 Task: Create List Social Media Posts in Board Brand Management to Workspace DevOps. Create List Landing Pages in Board Product Beta Testing to Workspace DevOps. Create List Home Page in Board Diversity and Inclusion Leadership Training and Development to Workspace DevOps
Action: Mouse moved to (214, 138)
Screenshot: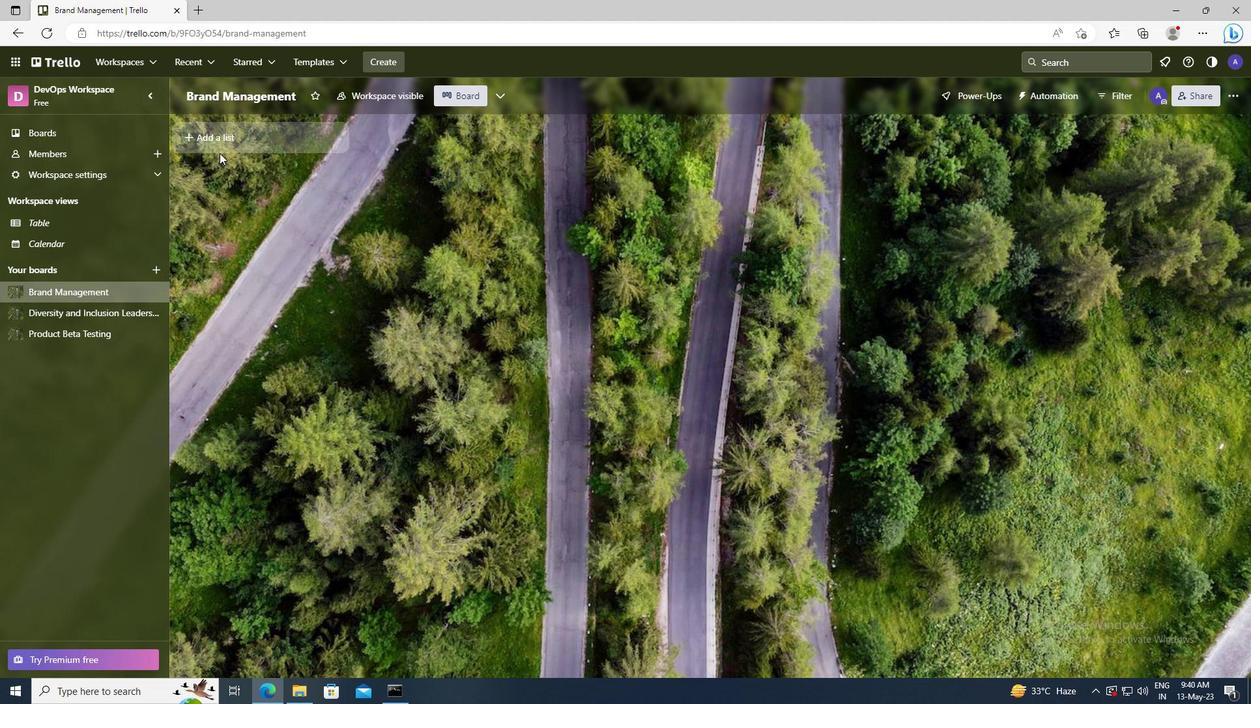 
Action: Mouse pressed left at (214, 138)
Screenshot: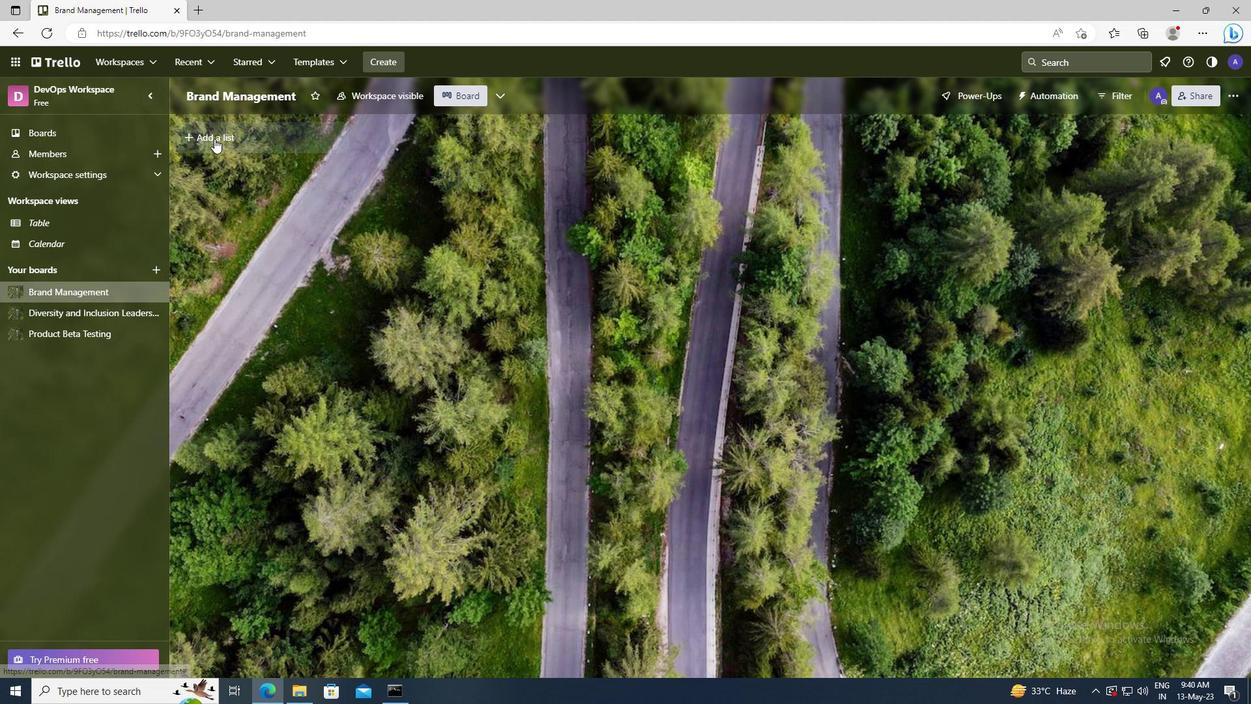 
Action: Key pressed <Key.shift>SOCIAL<Key.space><Key.shift>MEDIA<Key.space><Key.shift>POSTS
Screenshot: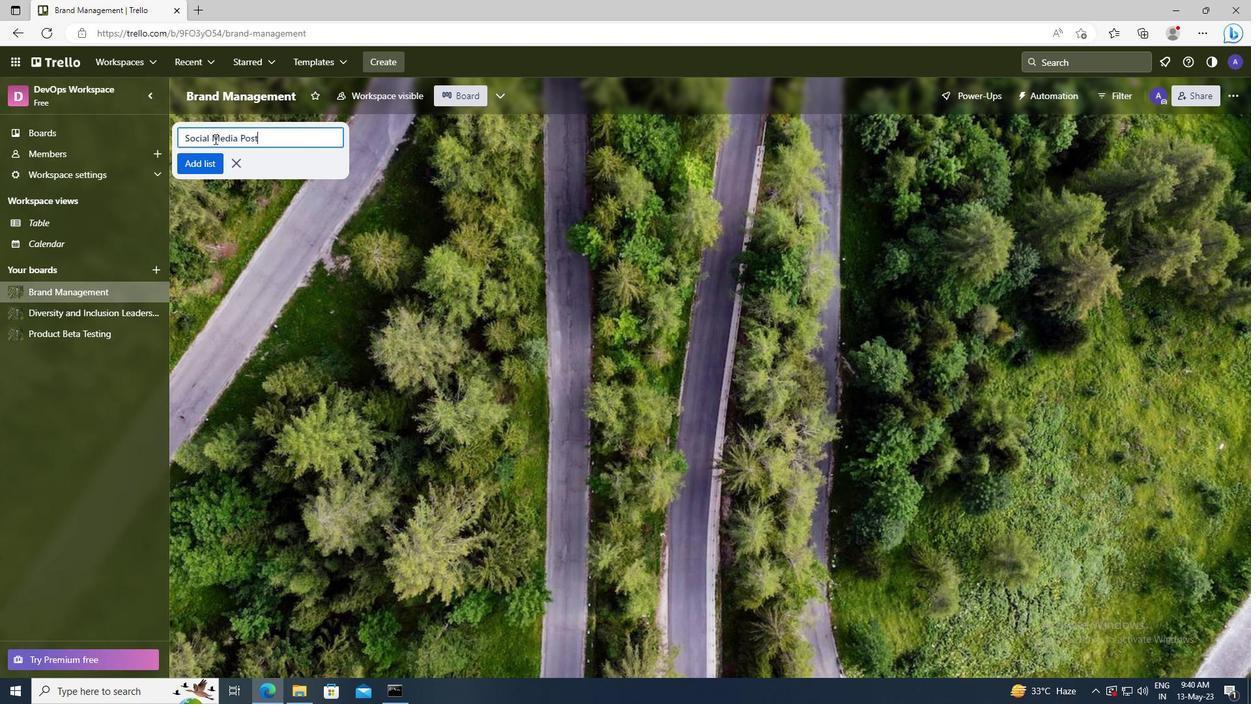 
Action: Mouse moved to (209, 161)
Screenshot: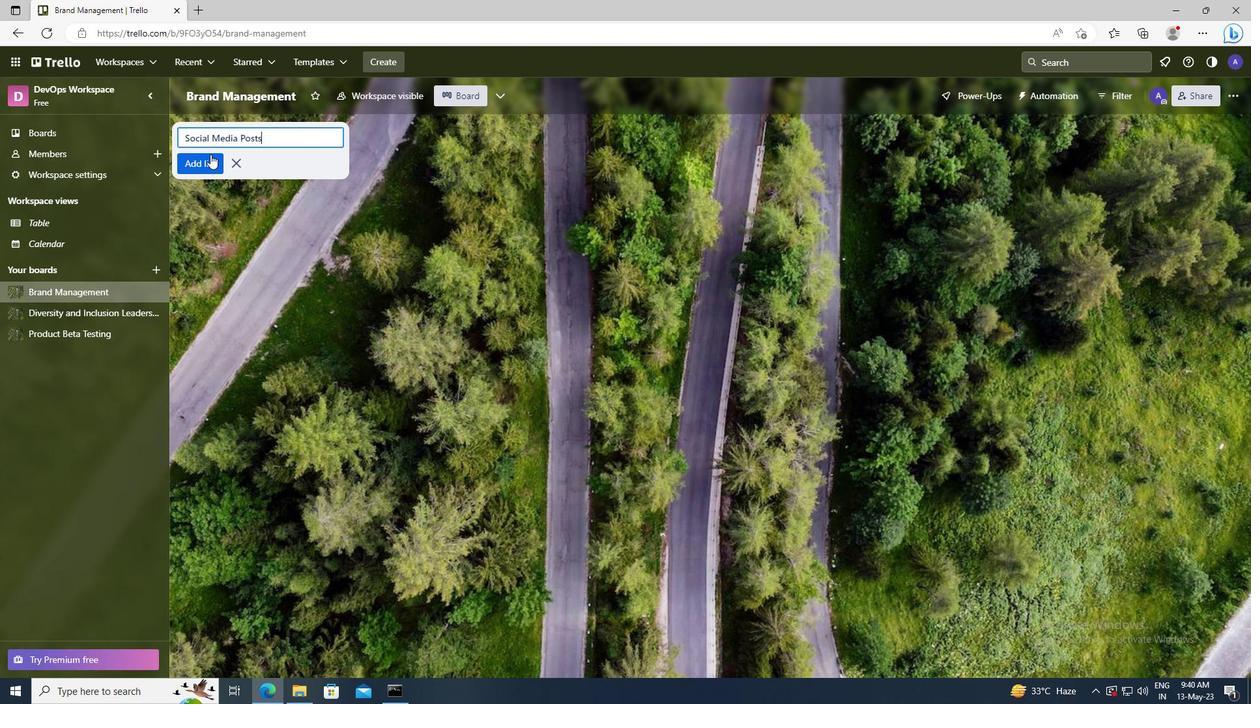 
Action: Mouse pressed left at (209, 161)
Screenshot: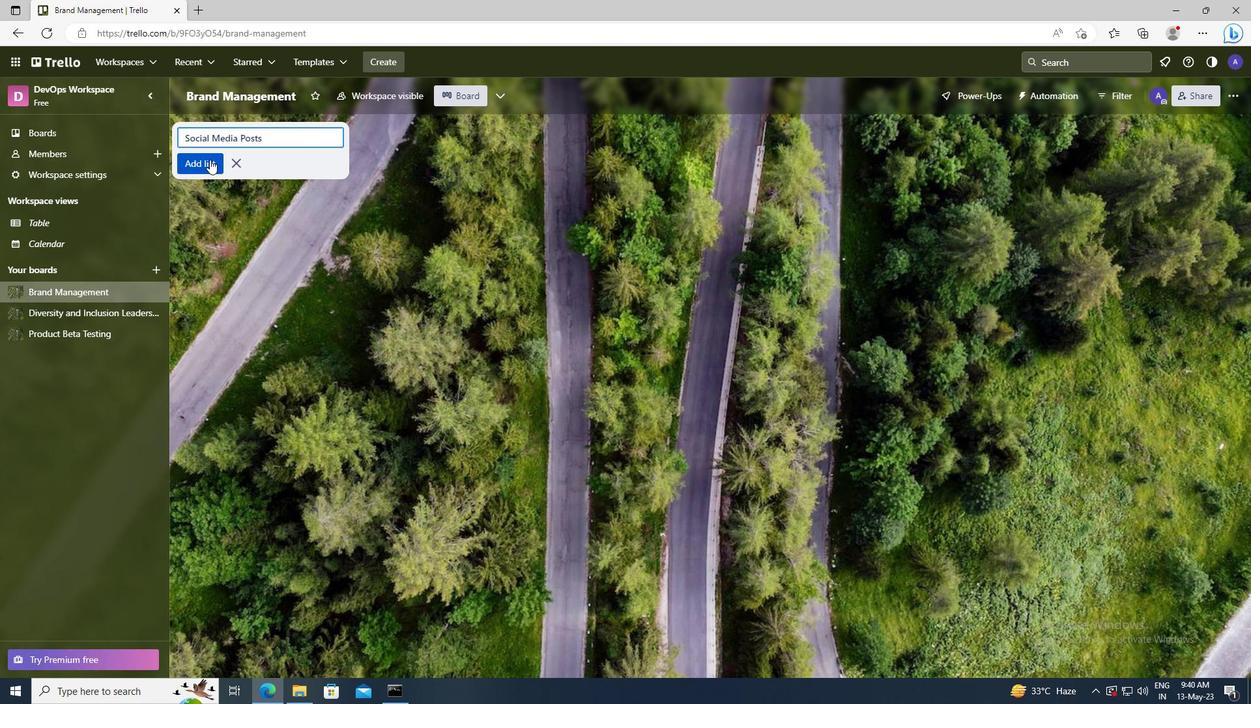 
Action: Mouse moved to (74, 335)
Screenshot: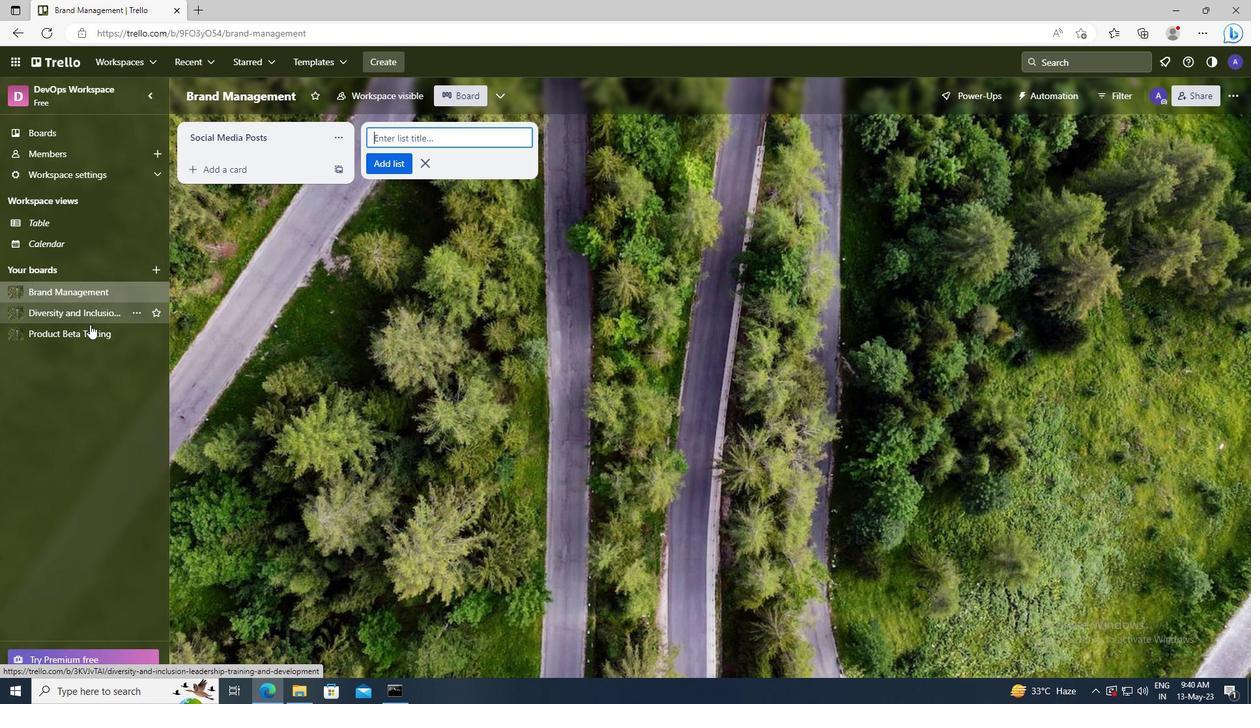 
Action: Mouse pressed left at (74, 335)
Screenshot: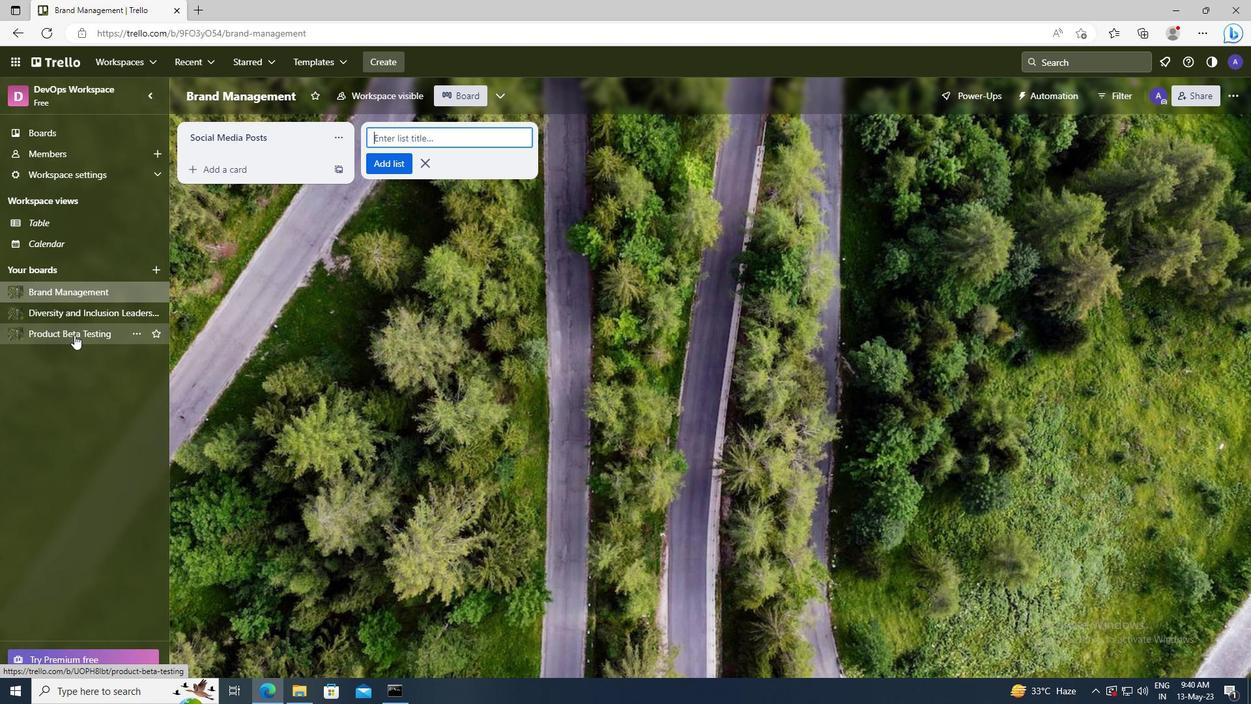 
Action: Mouse moved to (196, 138)
Screenshot: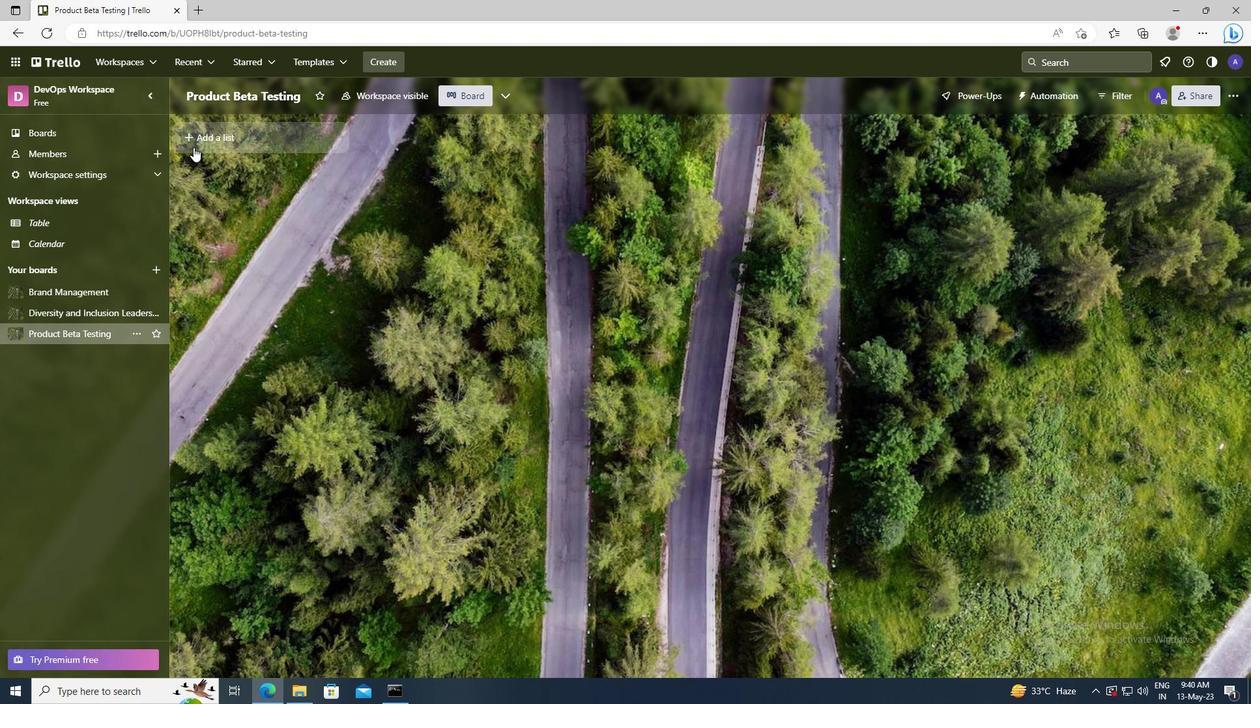 
Action: Mouse pressed left at (196, 138)
Screenshot: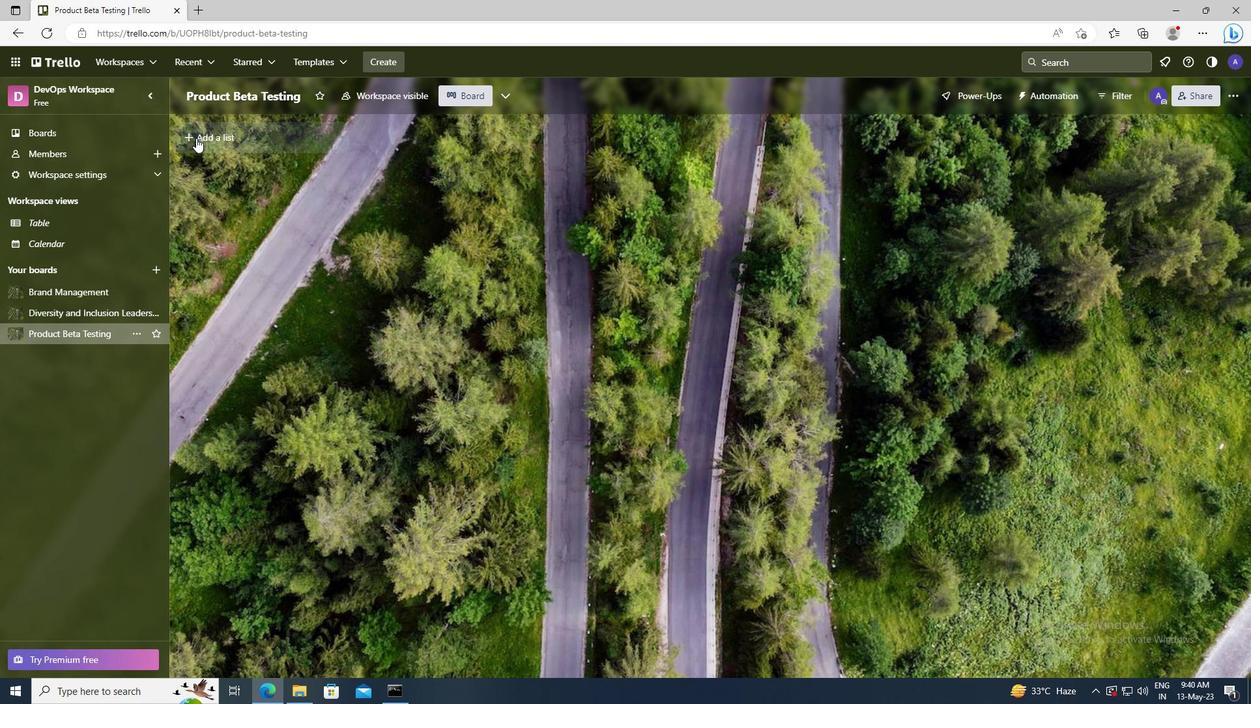 
Action: Key pressed <Key.shift>LANDING<Key.space><Key.shift>PAGES
Screenshot: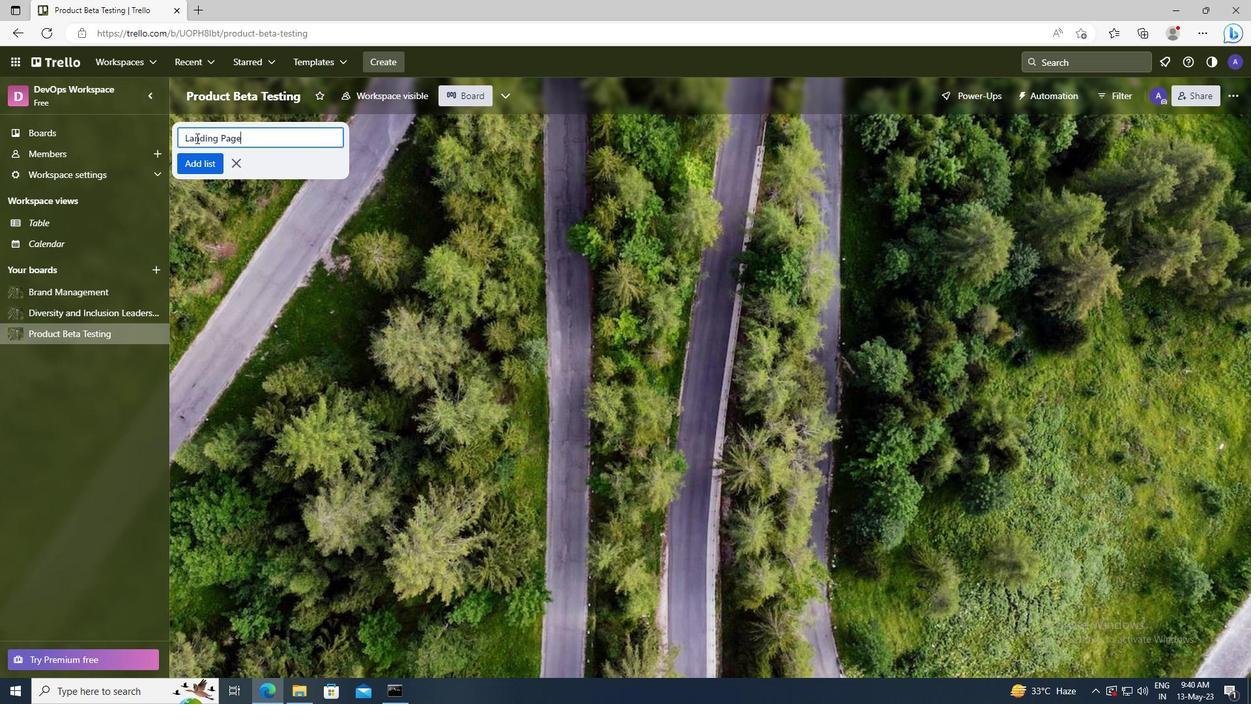 
Action: Mouse moved to (200, 162)
Screenshot: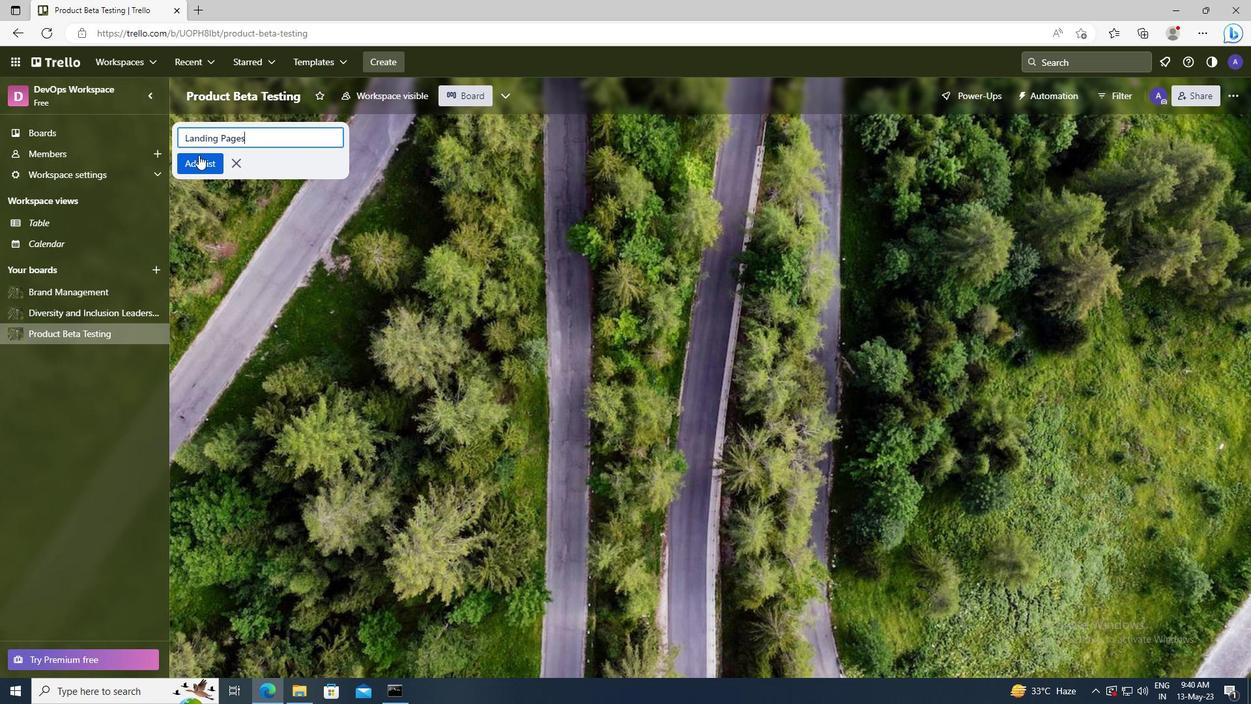 
Action: Mouse pressed left at (200, 162)
Screenshot: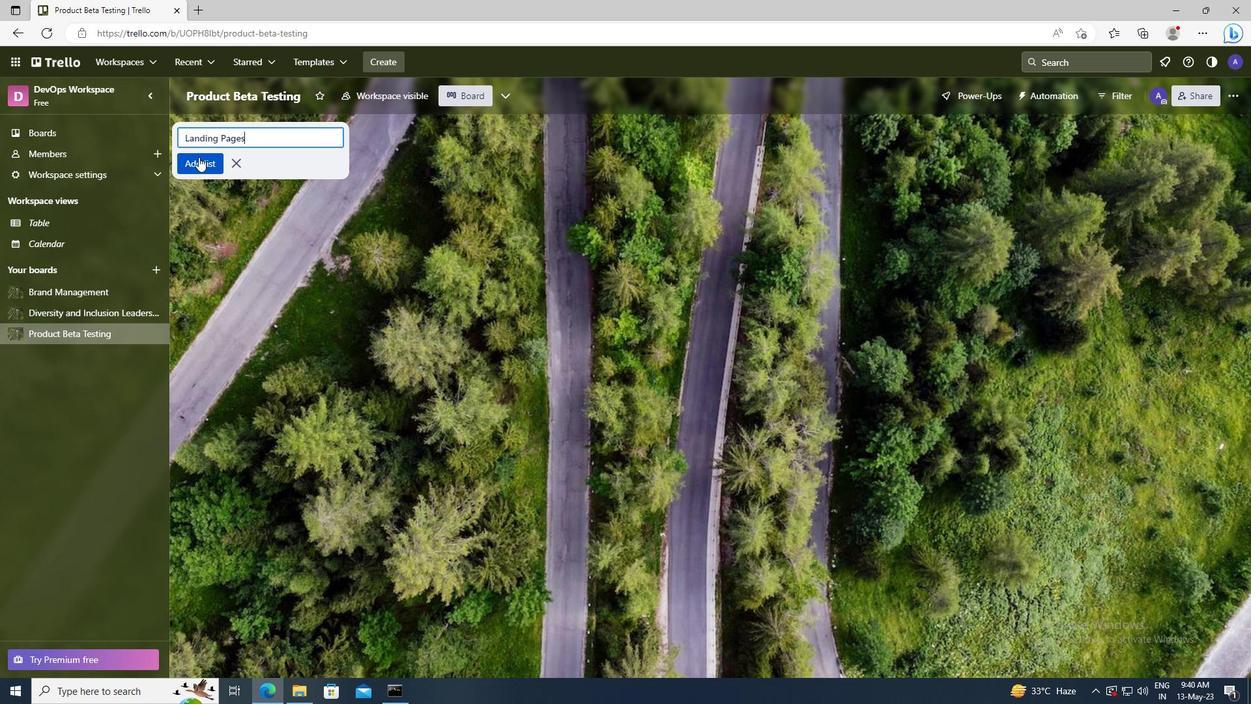 
Action: Mouse moved to (112, 313)
Screenshot: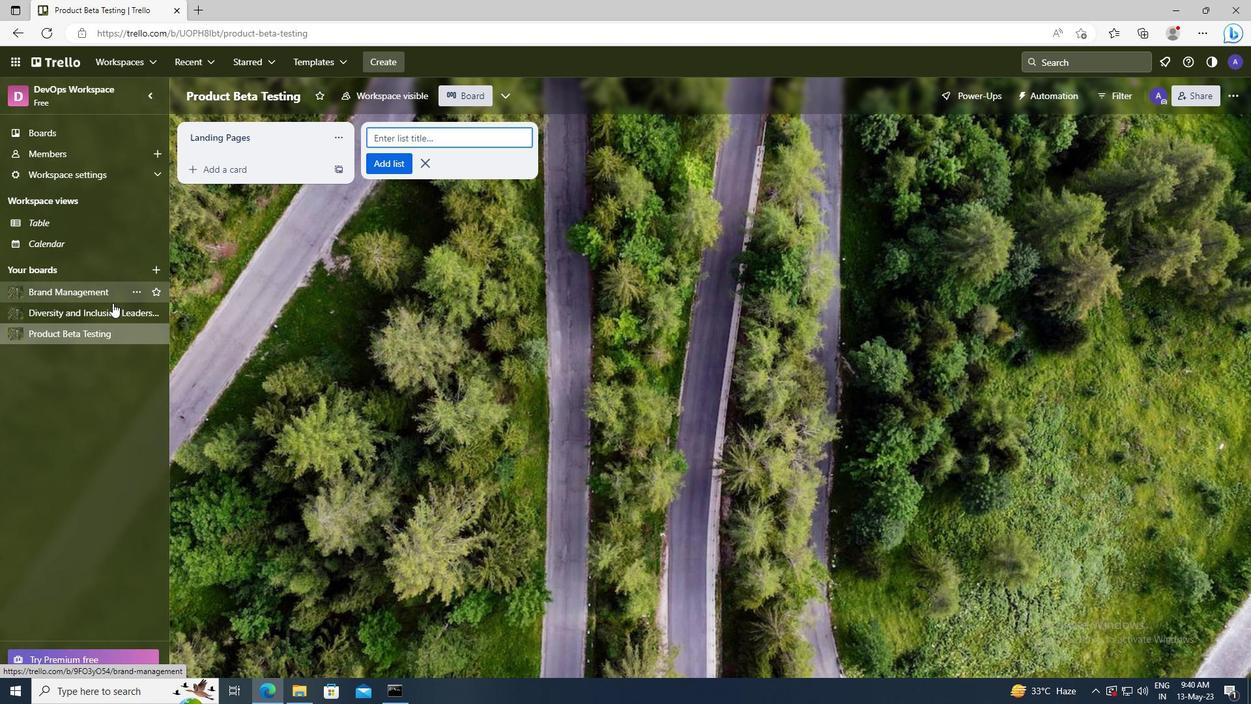 
Action: Mouse pressed left at (112, 313)
Screenshot: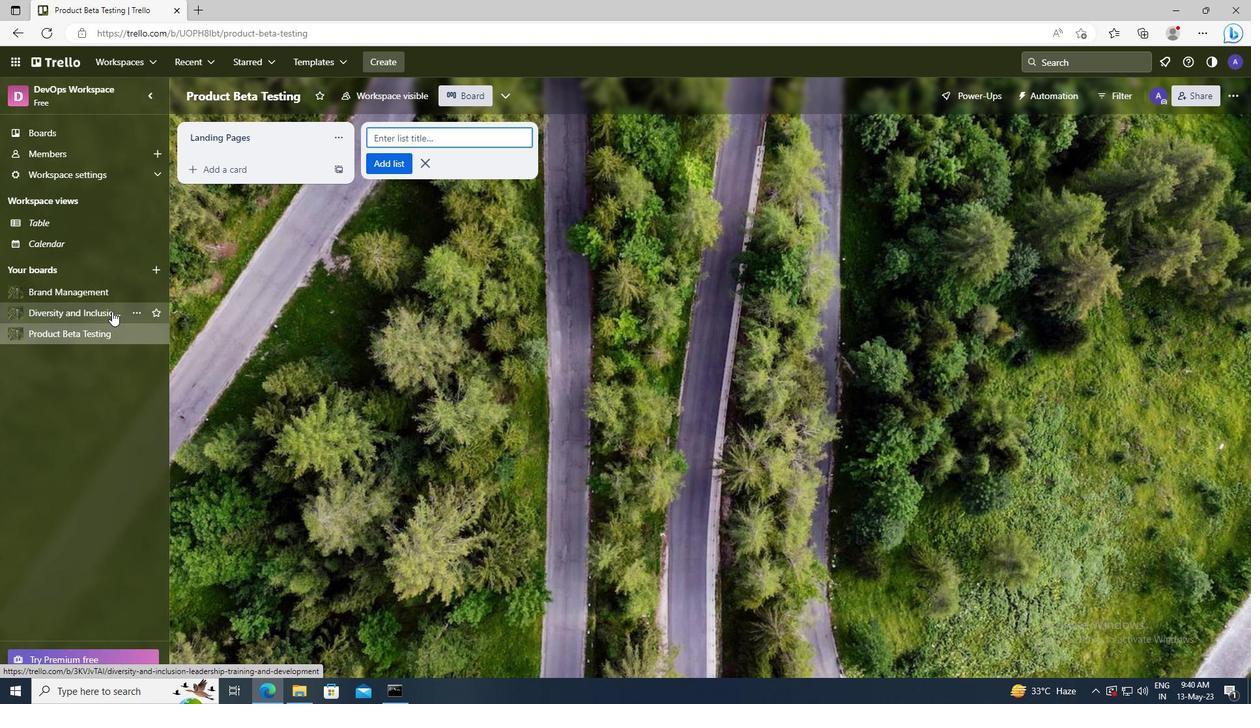 
Action: Mouse moved to (207, 142)
Screenshot: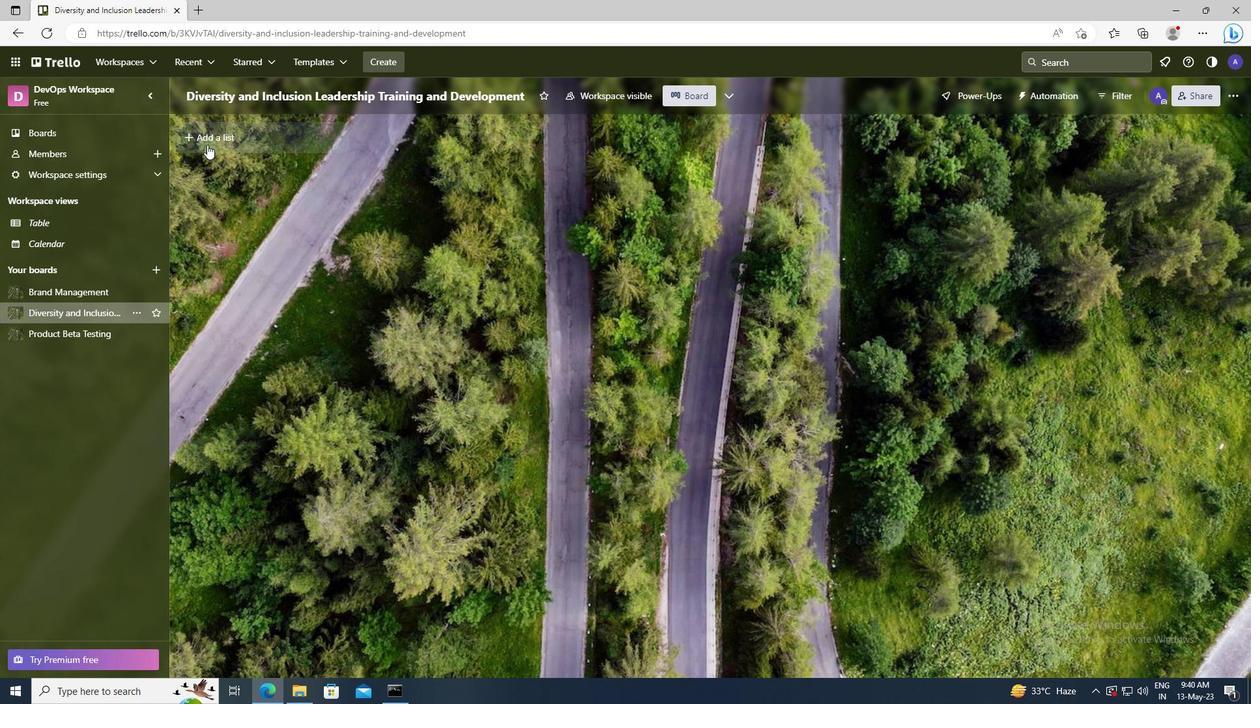 
Action: Mouse pressed left at (207, 142)
Screenshot: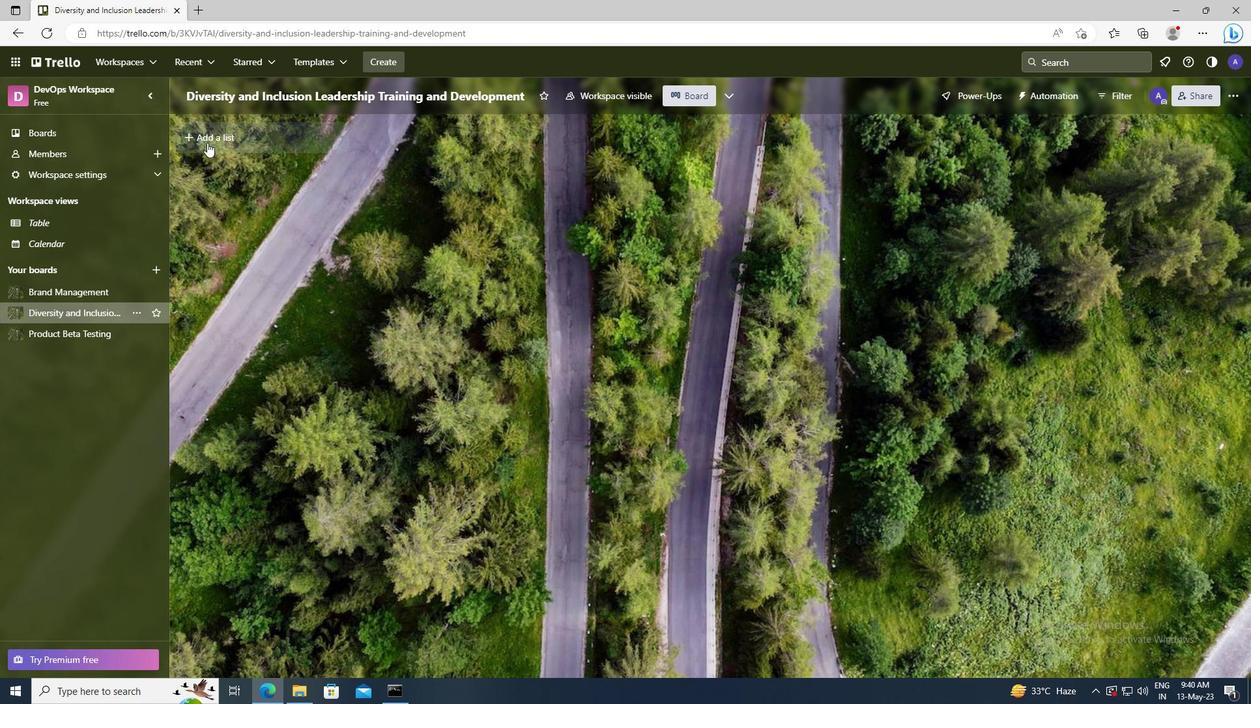 
Action: Key pressed <Key.shift>HOME<Key.space><Key.shift>PAGE
Screenshot: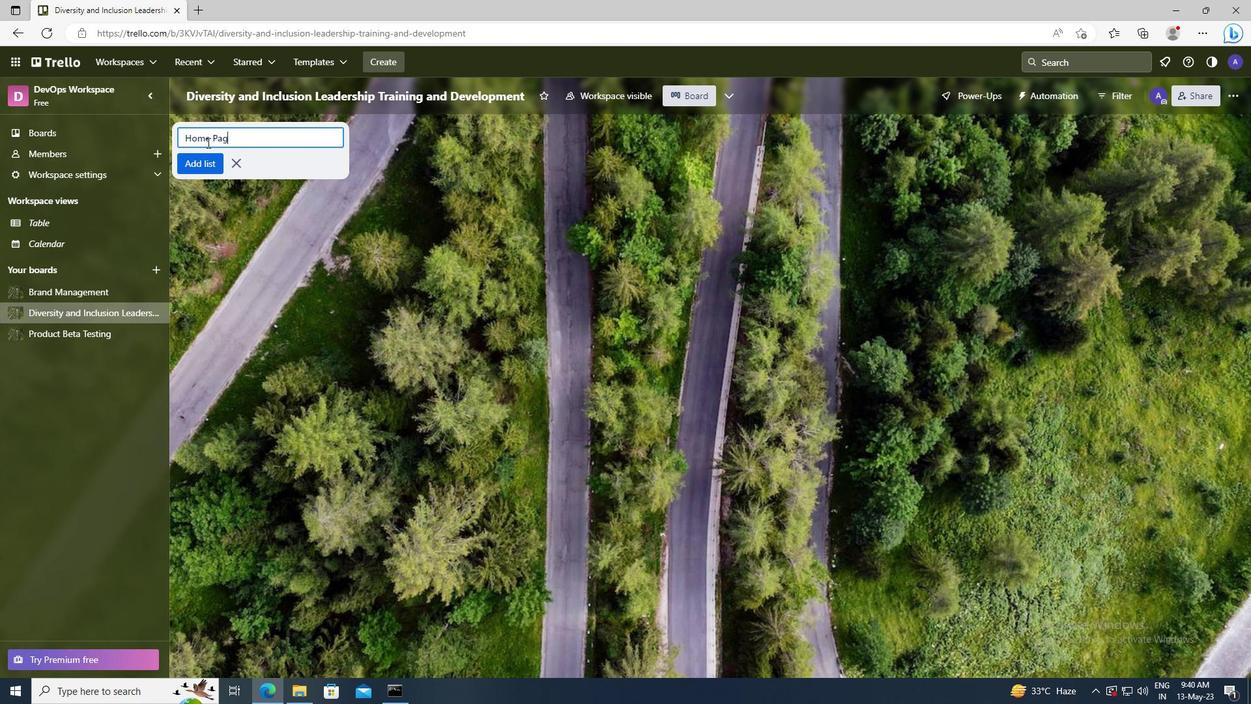 
Action: Mouse moved to (207, 163)
Screenshot: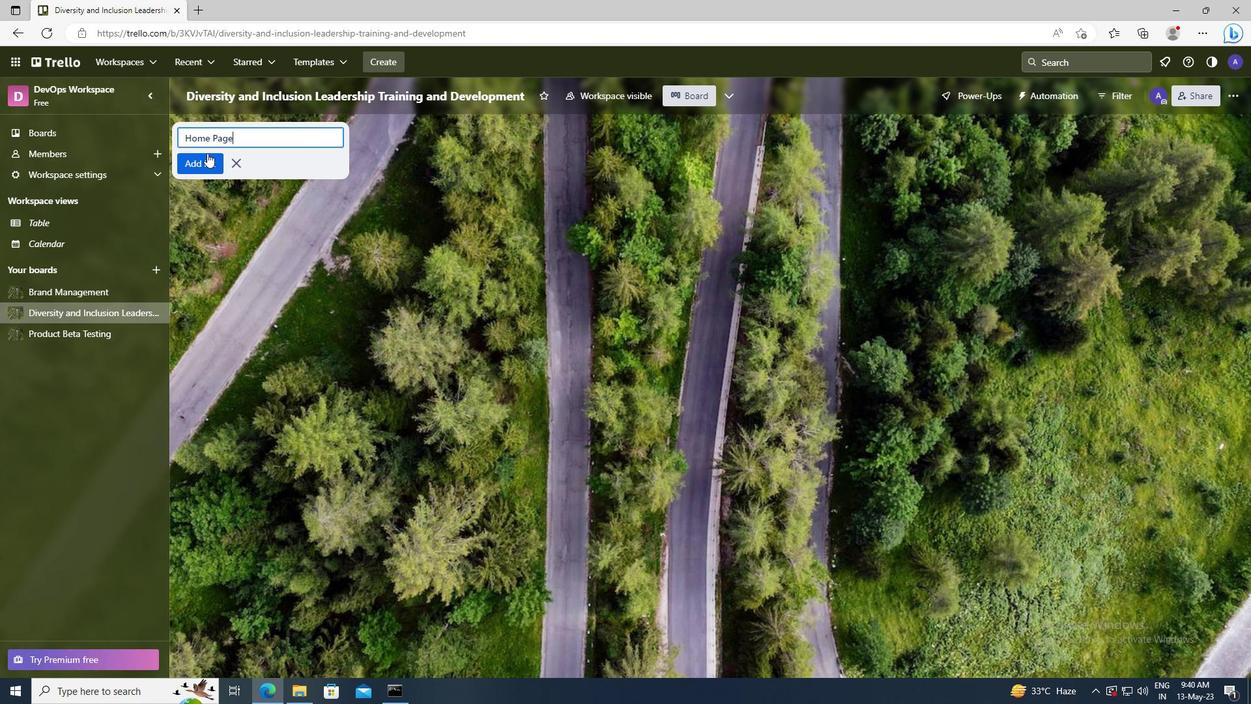 
Action: Mouse pressed left at (207, 163)
Screenshot: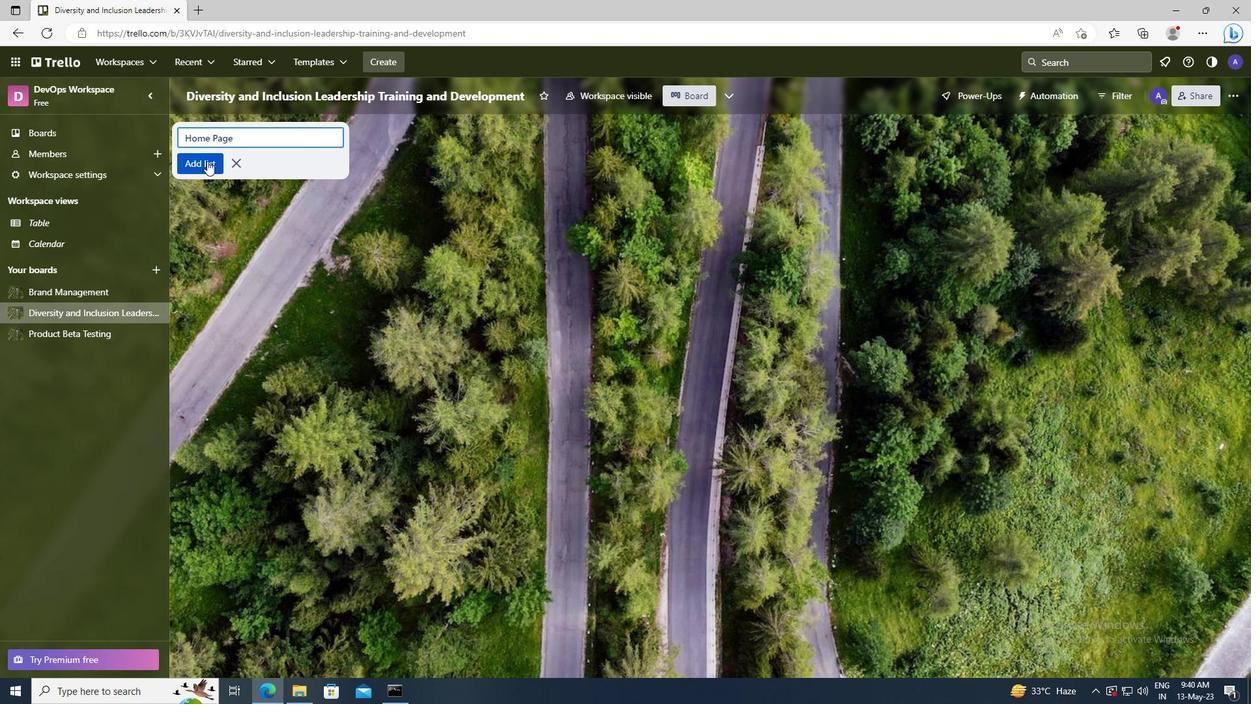 
